 Task: Add a condition where "Status category is not Solved" in new tickets in your groups.
Action: Mouse moved to (110, 441)
Screenshot: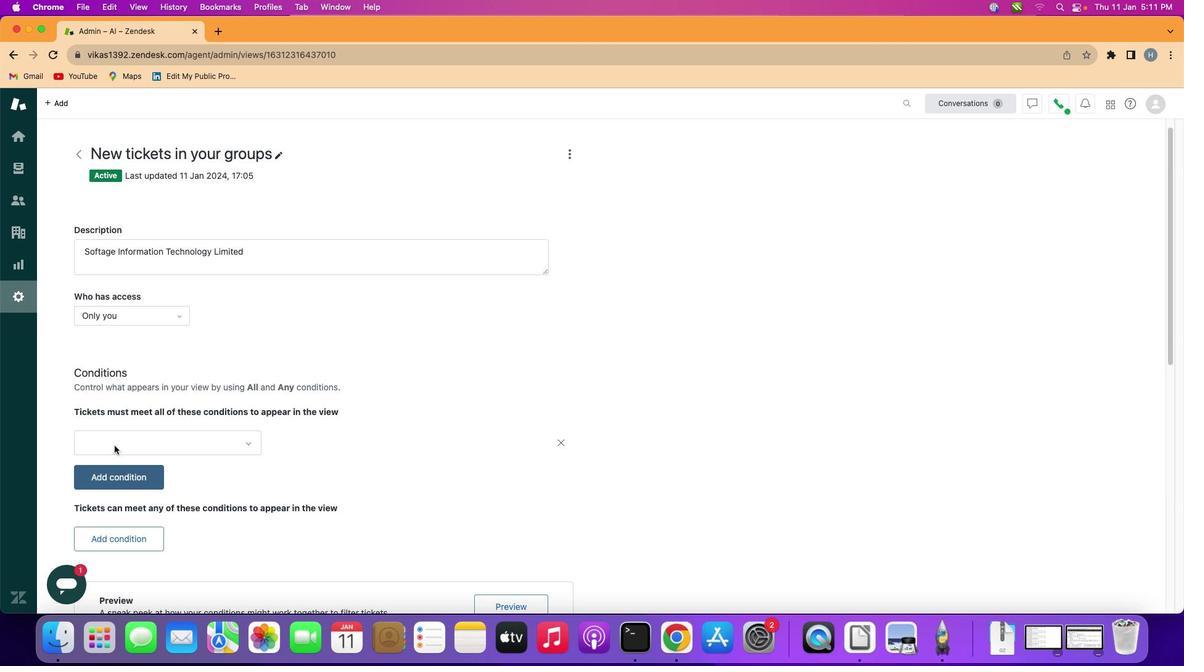 
Action: Mouse pressed left at (110, 441)
Screenshot: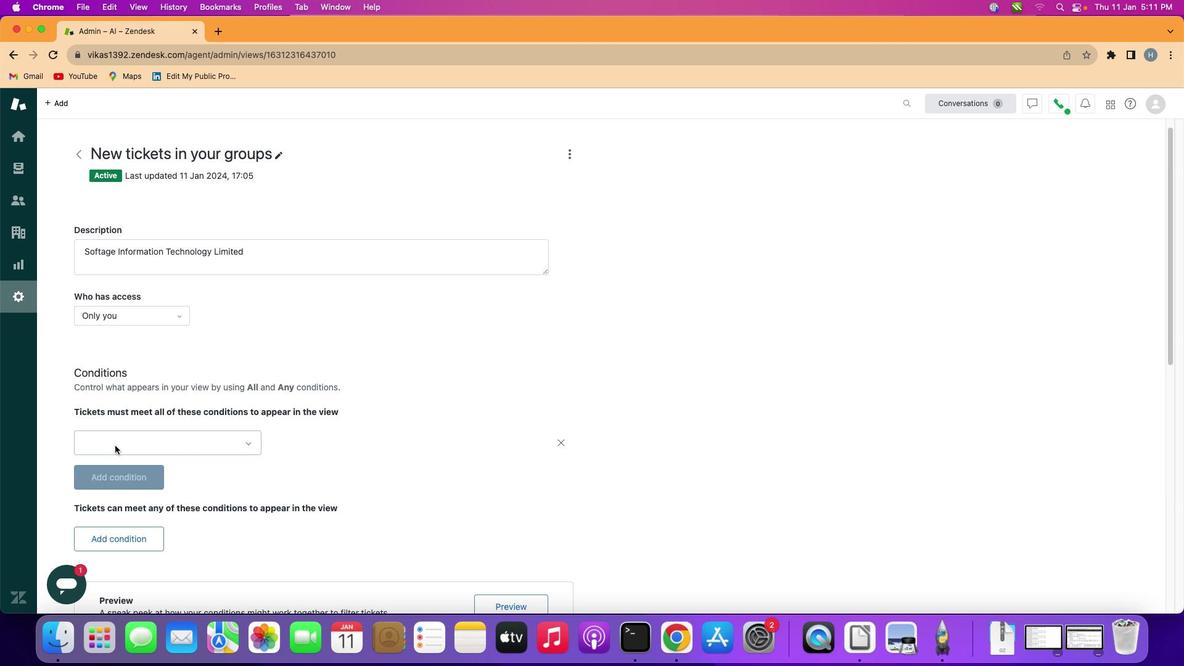 
Action: Mouse moved to (223, 441)
Screenshot: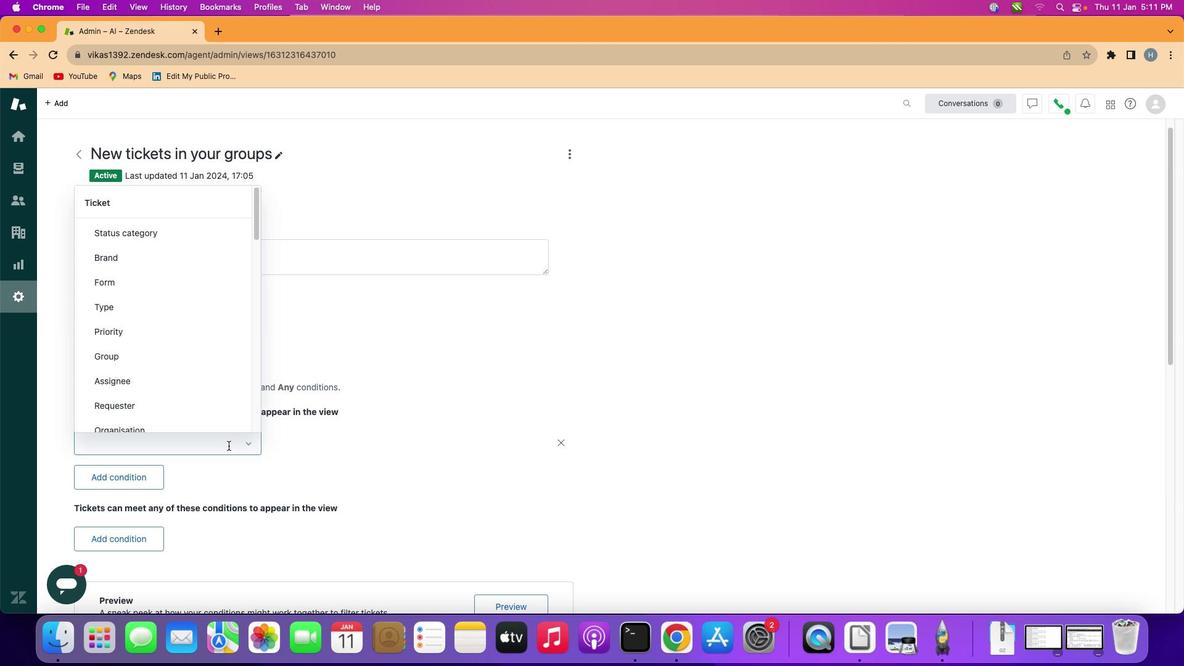 
Action: Mouse pressed left at (223, 441)
Screenshot: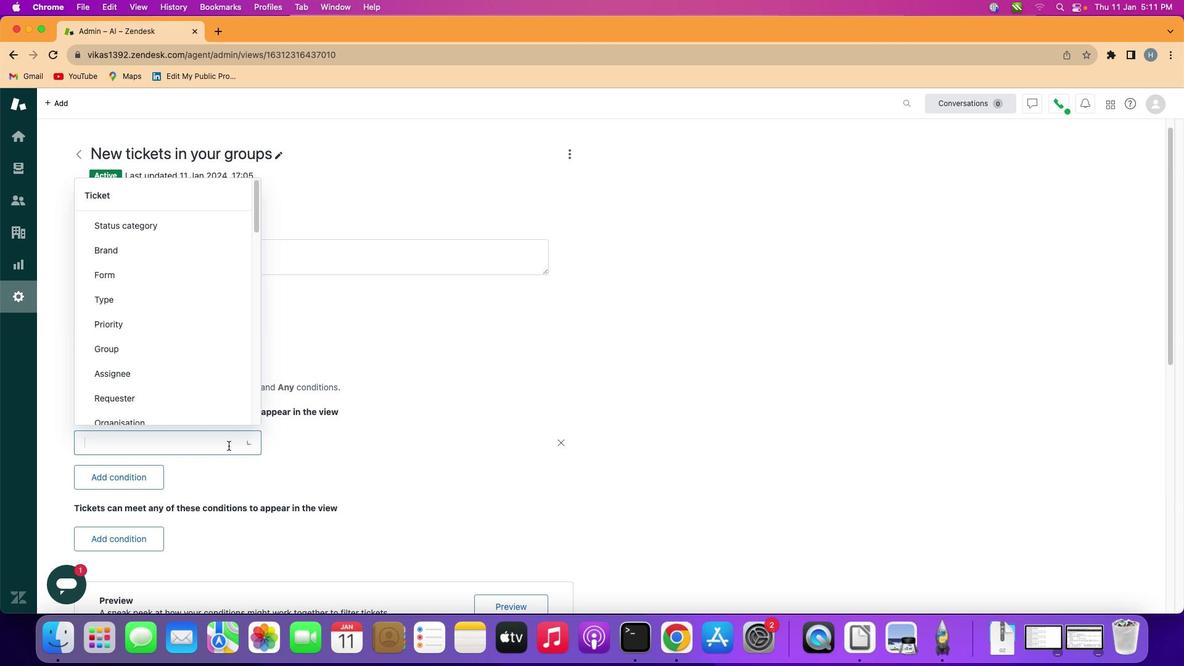 
Action: Mouse moved to (214, 223)
Screenshot: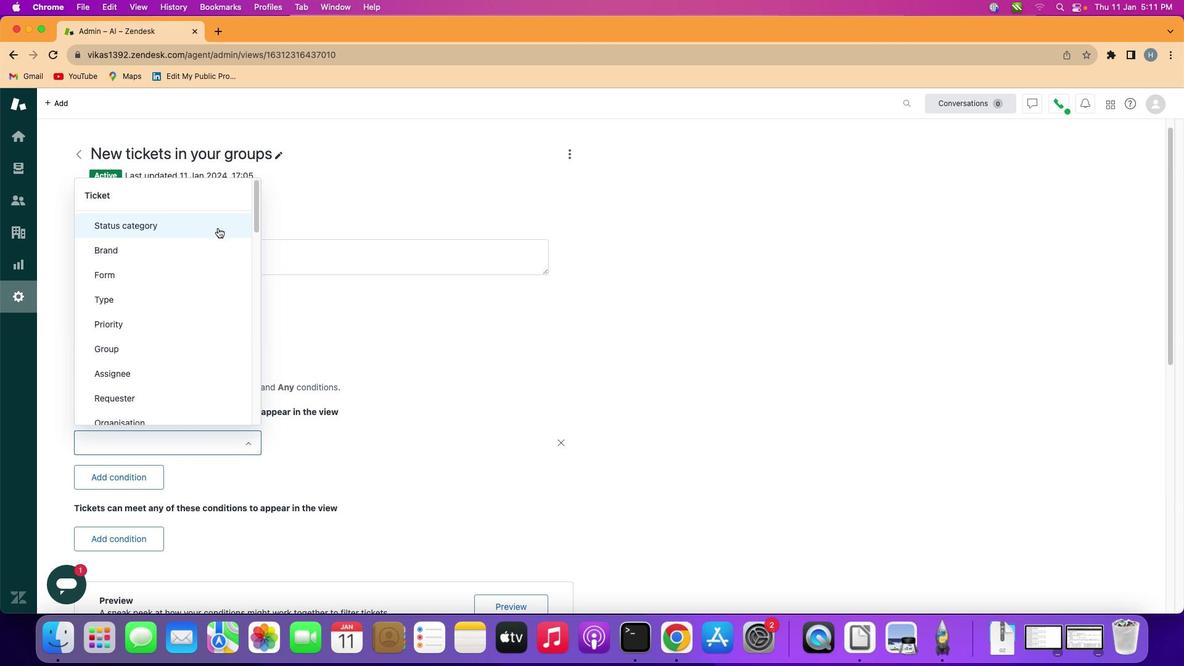 
Action: Mouse pressed left at (214, 223)
Screenshot: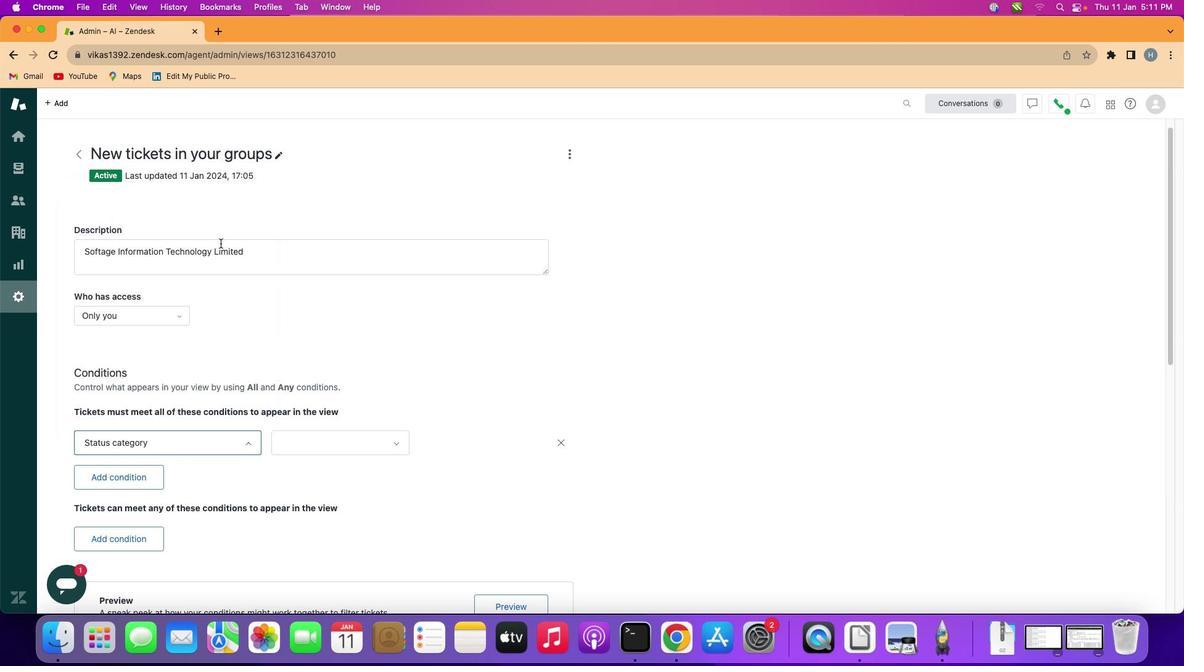 
Action: Mouse moved to (372, 436)
Screenshot: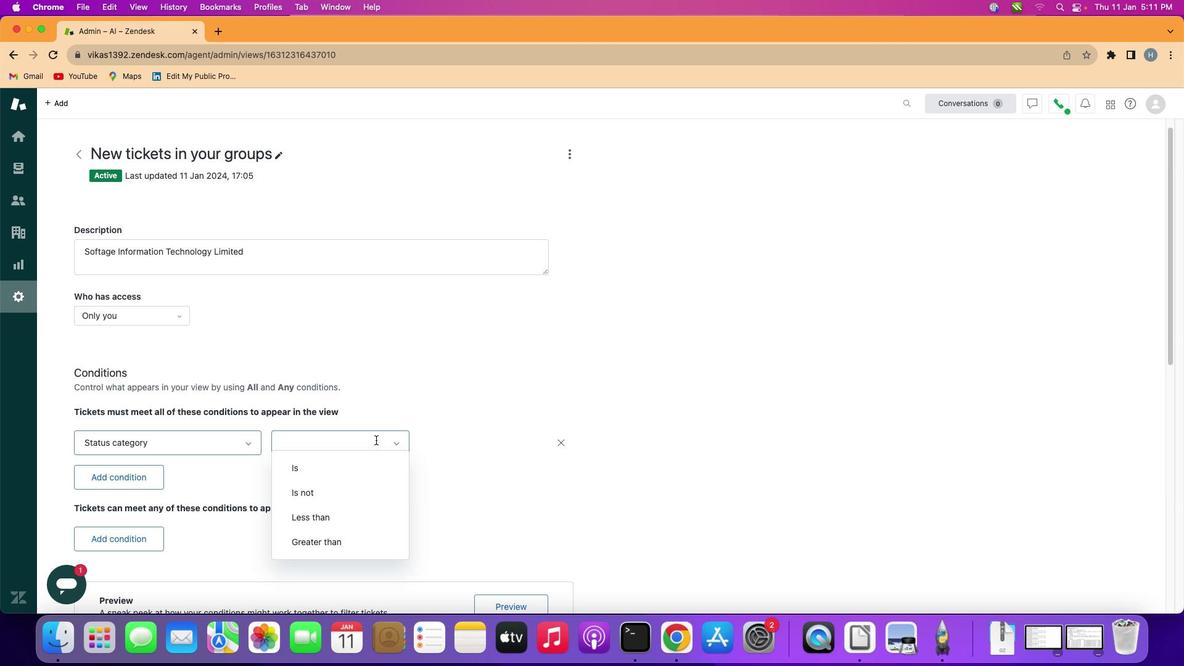 
Action: Mouse pressed left at (372, 436)
Screenshot: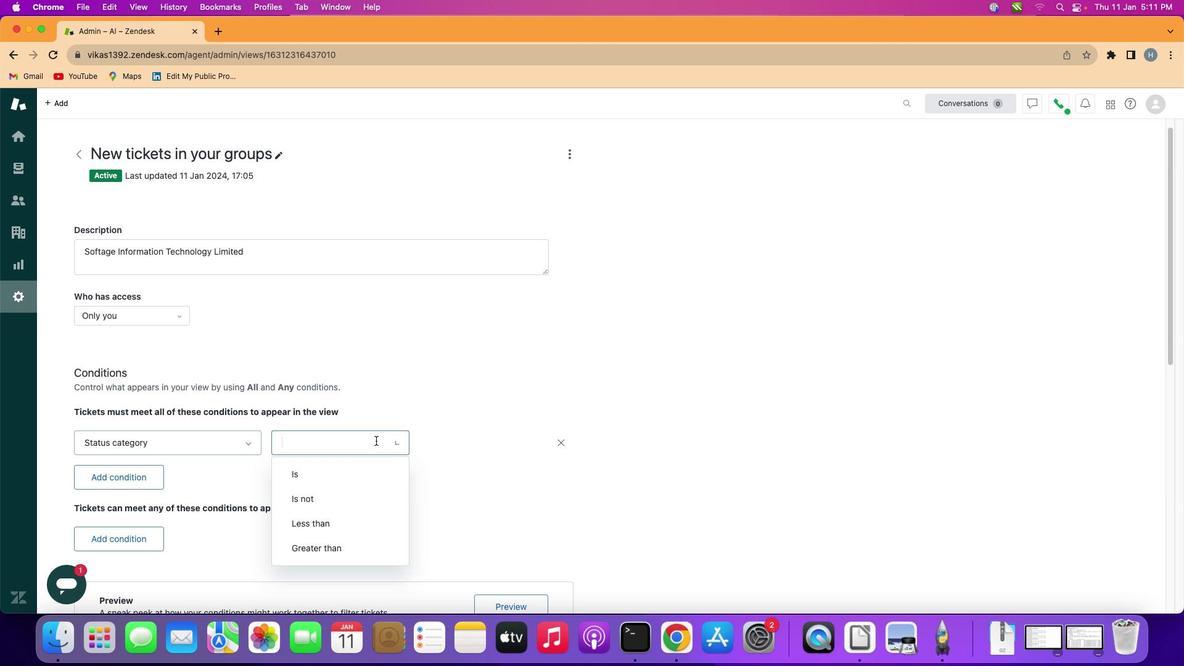 
Action: Mouse moved to (357, 493)
Screenshot: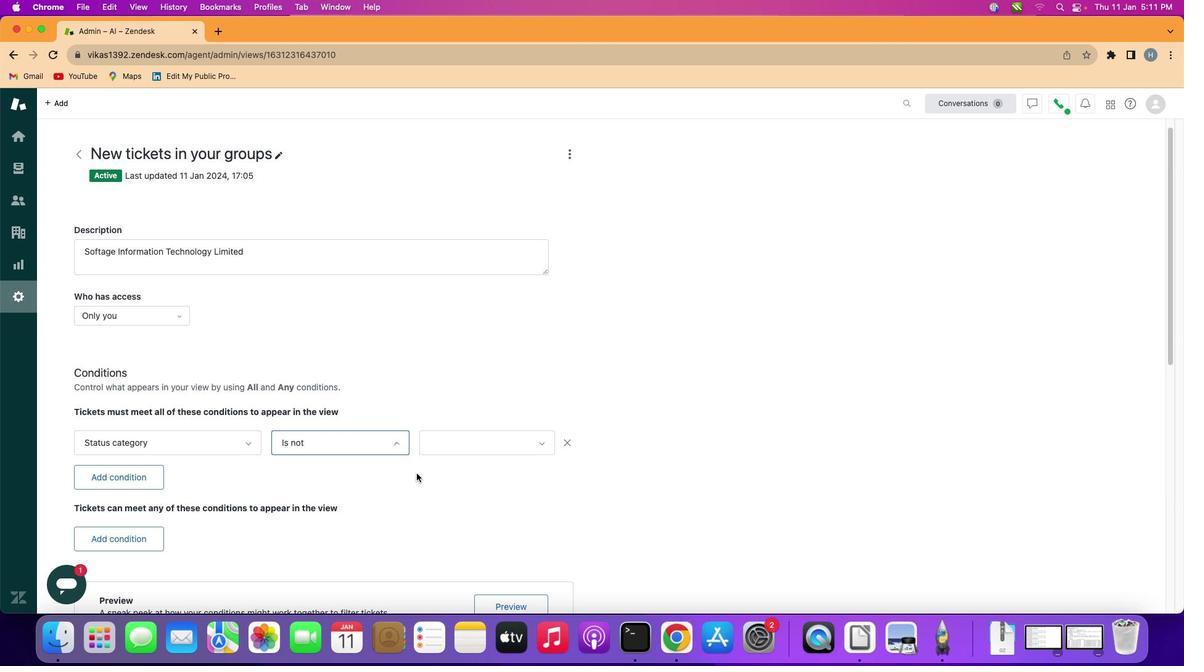 
Action: Mouse pressed left at (357, 493)
Screenshot: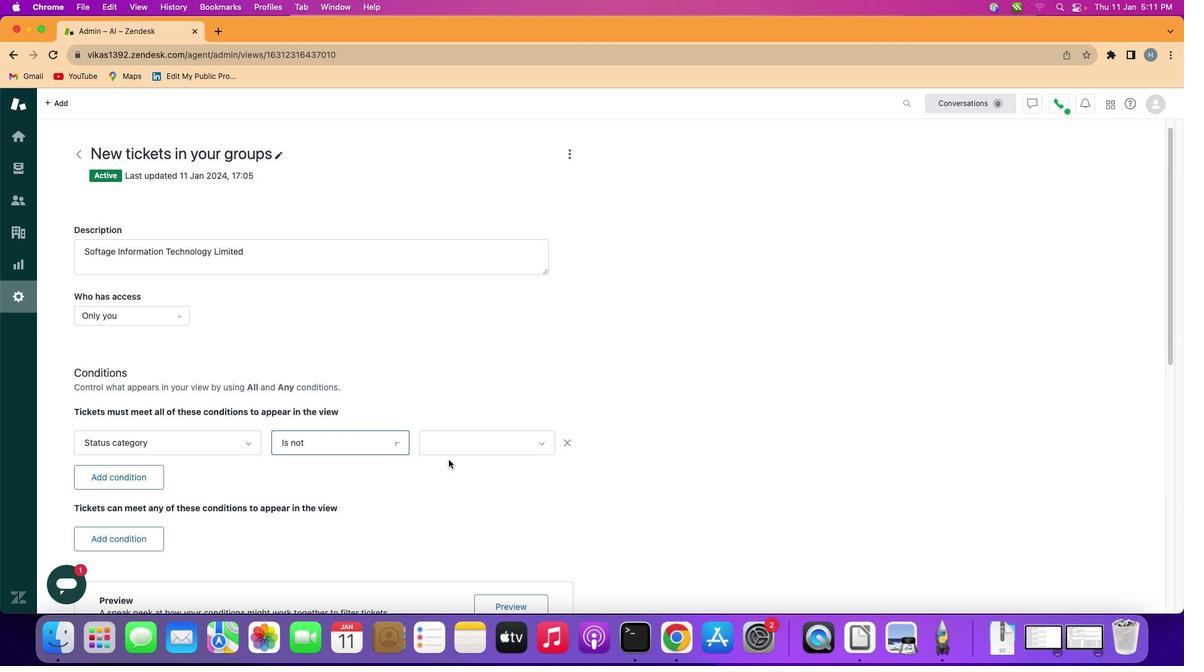 
Action: Mouse moved to (480, 436)
Screenshot: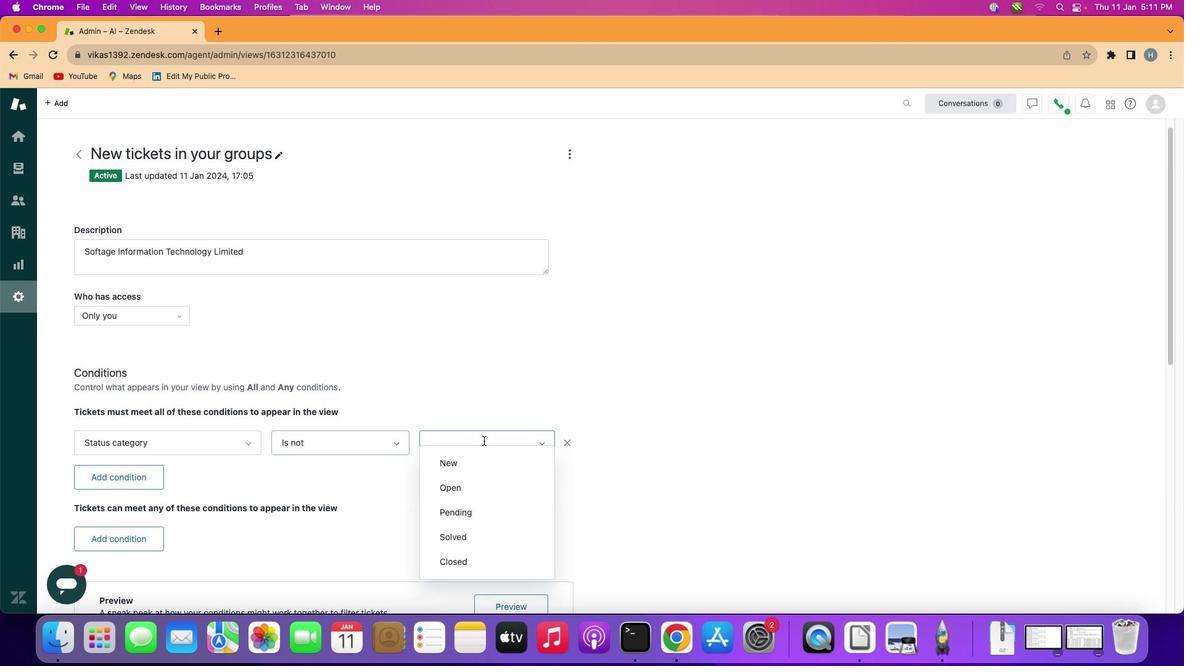 
Action: Mouse pressed left at (480, 436)
Screenshot: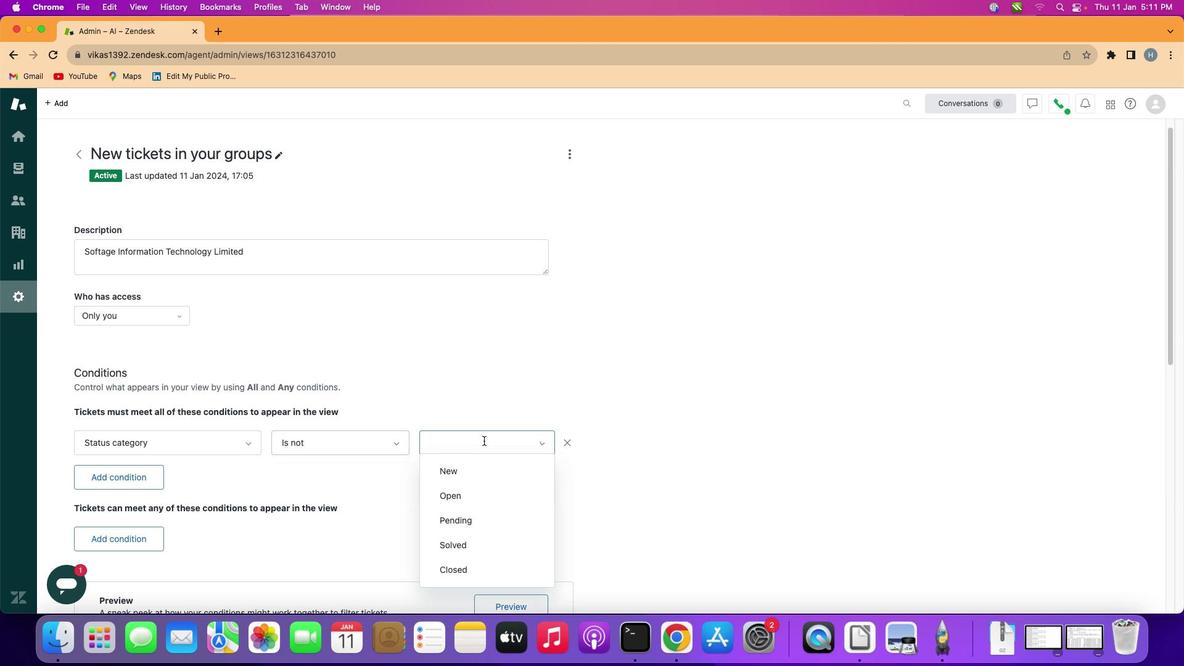 
Action: Mouse moved to (470, 546)
Screenshot: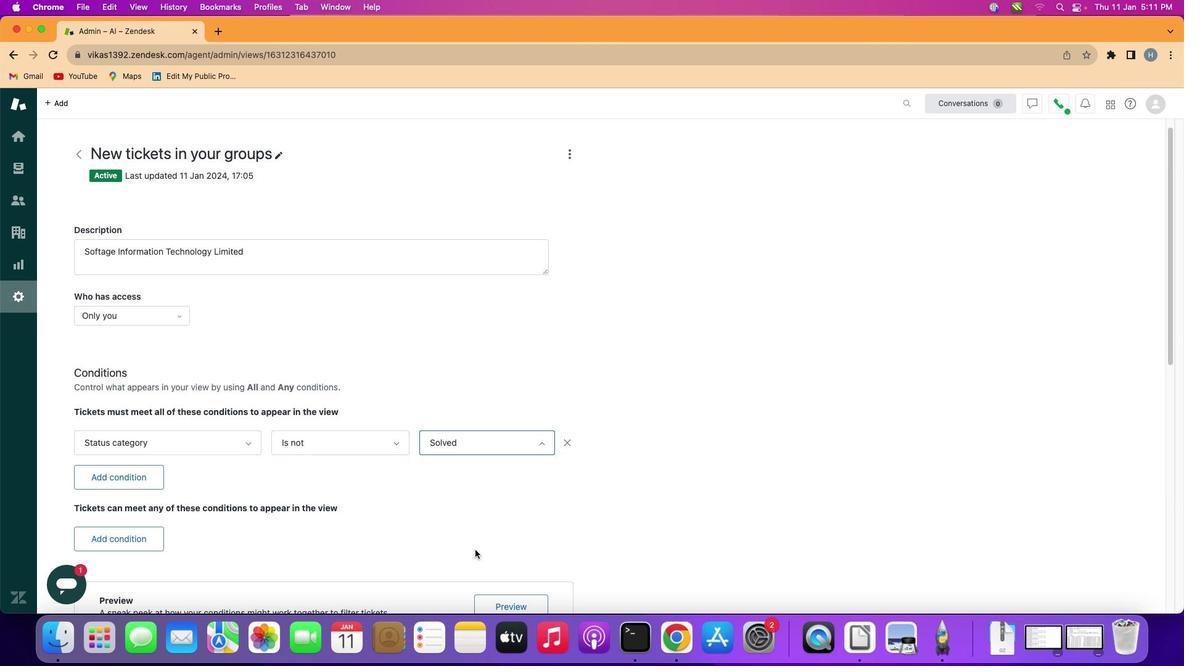 
Action: Mouse pressed left at (470, 546)
Screenshot: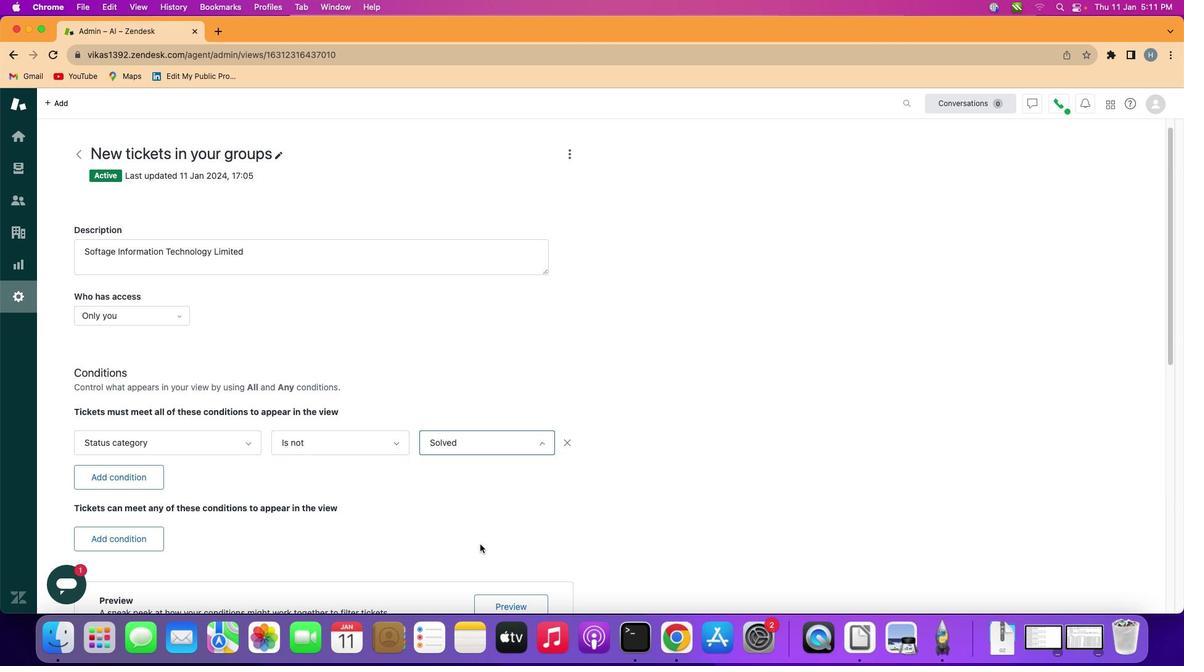 
Action: Mouse moved to (510, 497)
Screenshot: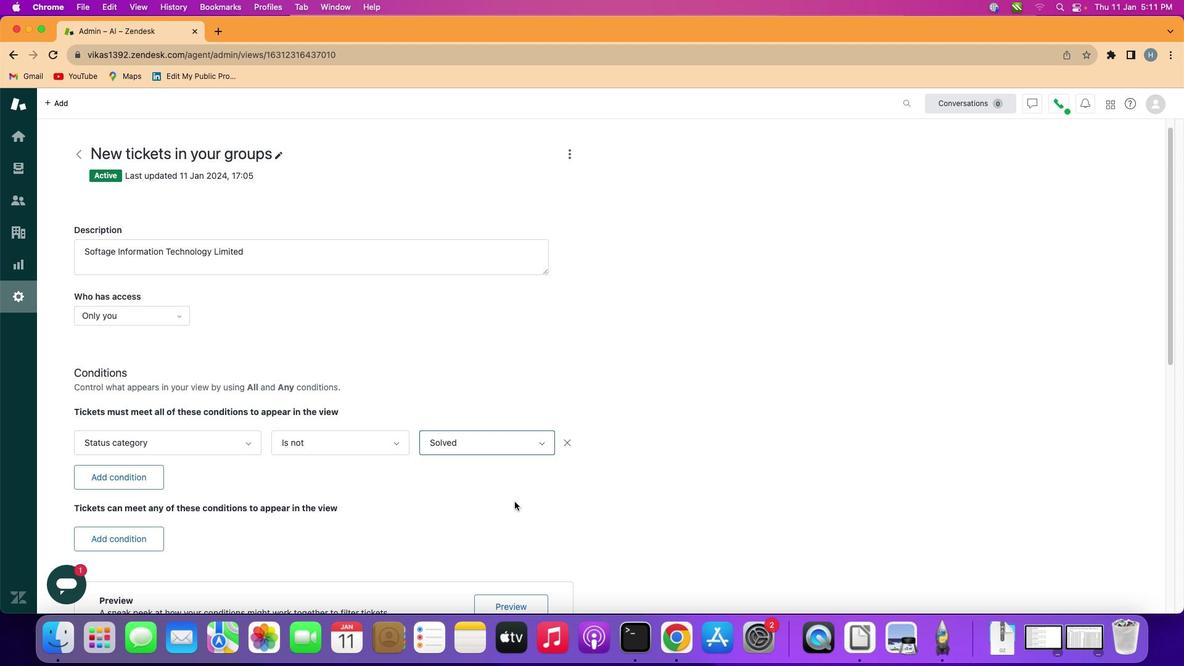 
